 Task: Create ChildIssue0046 as Child Issue of Issue Issue0023 in Backlog  in Scrum Project Project0005 in Jira
Action: Mouse moved to (394, 457)
Screenshot: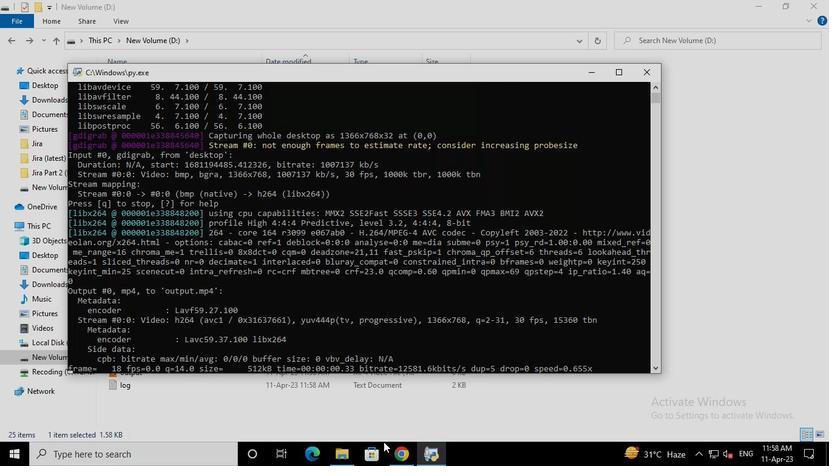 
Action: Mouse pressed left at (394, 457)
Screenshot: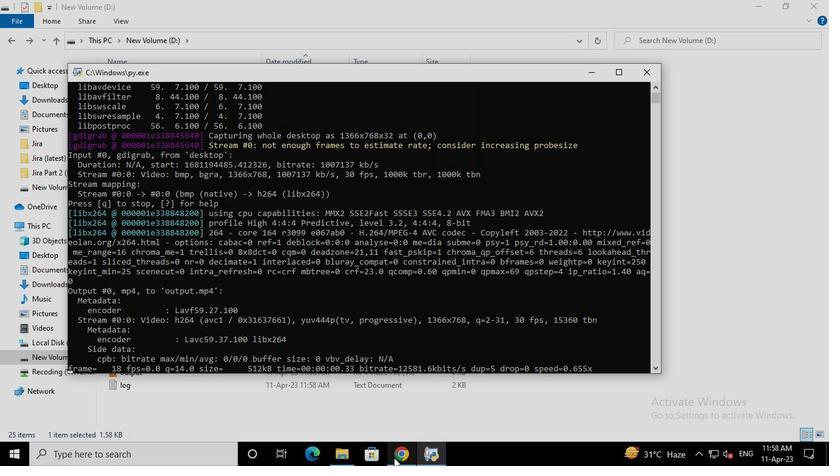 
Action: Mouse moved to (87, 185)
Screenshot: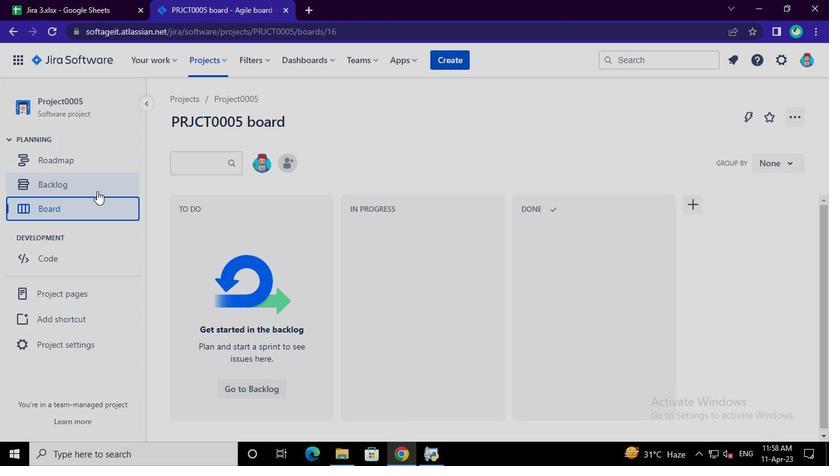 
Action: Mouse pressed left at (87, 185)
Screenshot: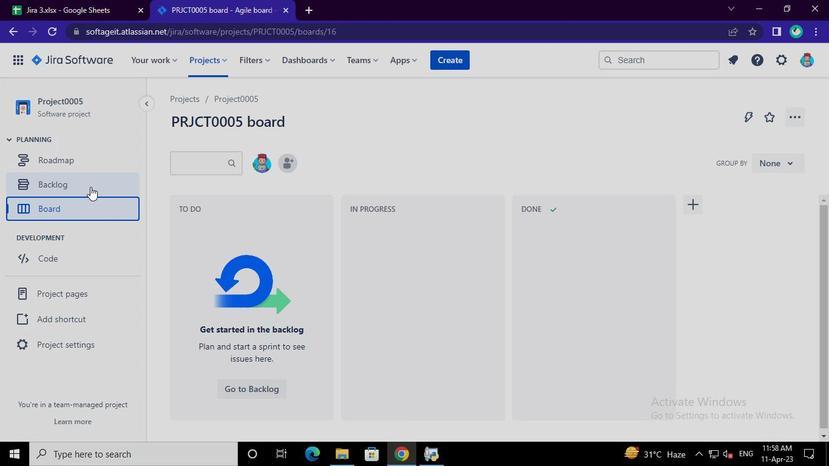 
Action: Mouse moved to (270, 319)
Screenshot: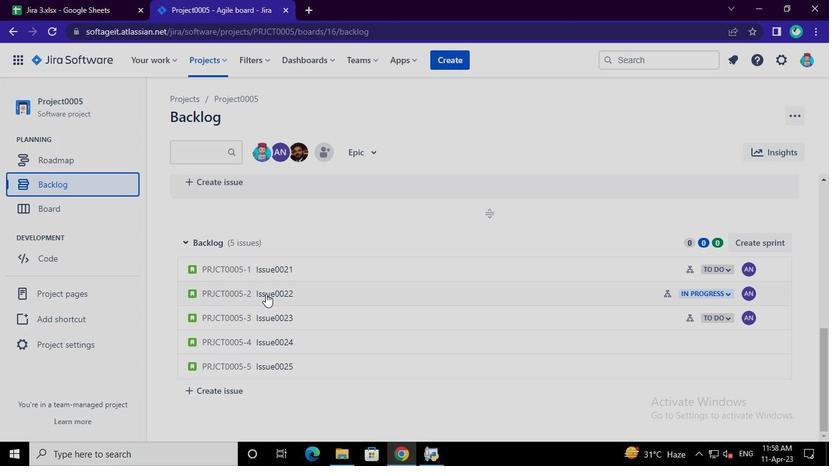 
Action: Mouse pressed left at (270, 319)
Screenshot: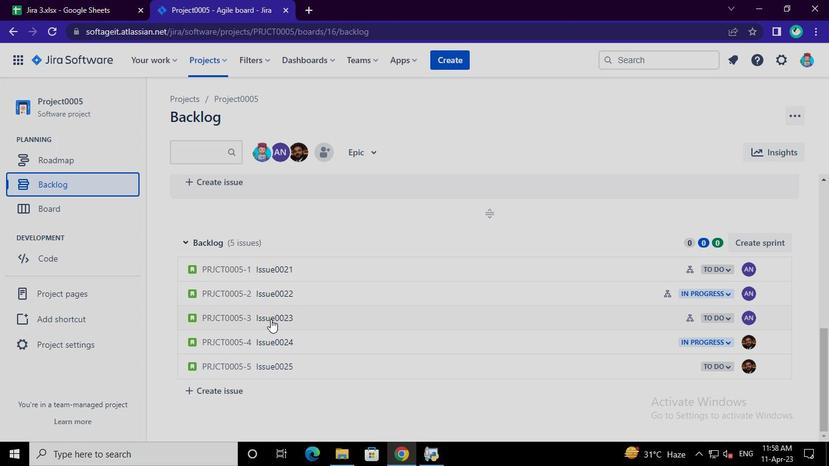 
Action: Mouse moved to (610, 242)
Screenshot: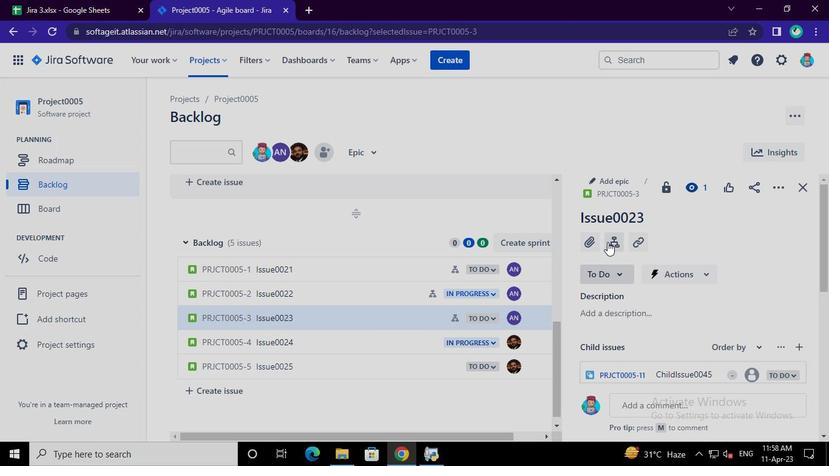 
Action: Mouse pressed left at (610, 242)
Screenshot: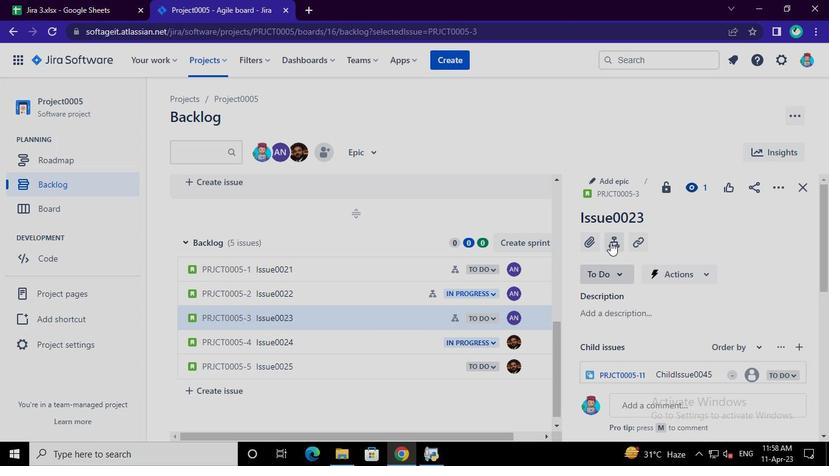 
Action: Mouse moved to (630, 298)
Screenshot: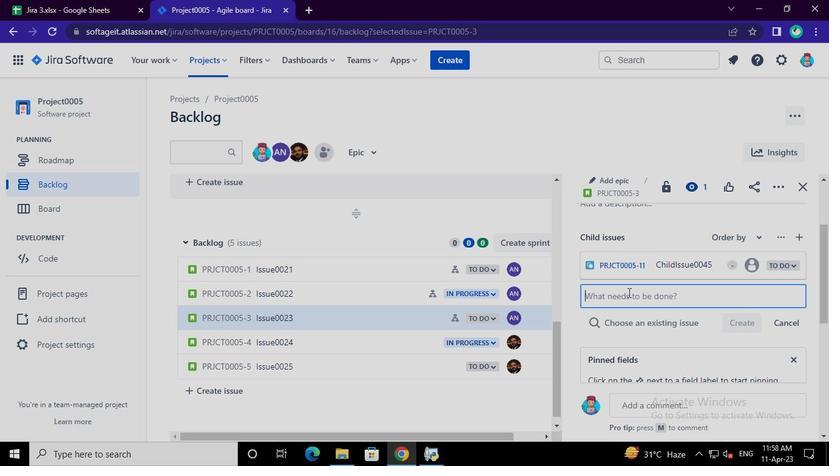 
Action: Mouse pressed left at (630, 298)
Screenshot: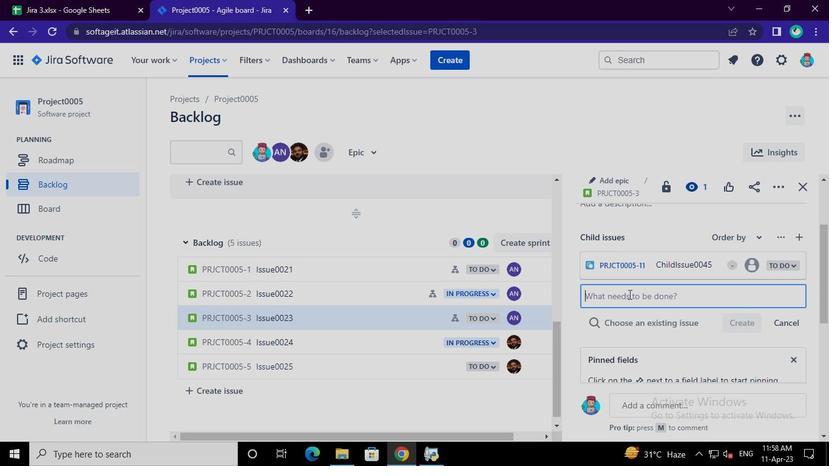 
Action: Mouse moved to (629, 298)
Screenshot: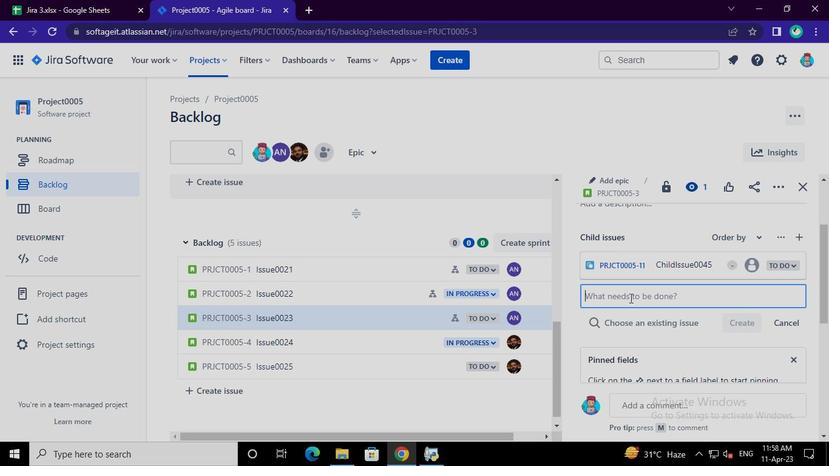 
Action: Keyboard Key.shift
Screenshot: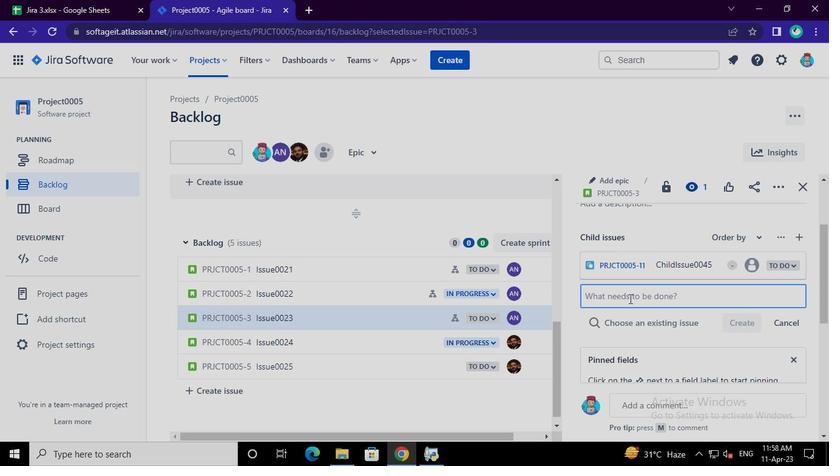 
Action: Keyboard C
Screenshot: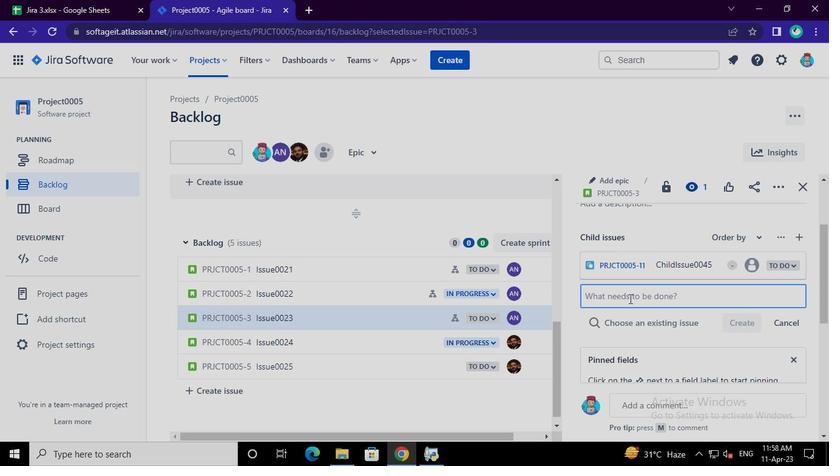 
Action: Keyboard h
Screenshot: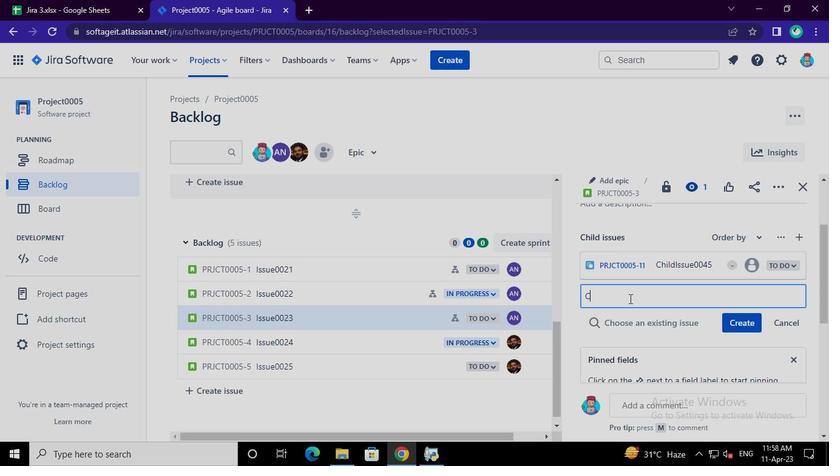 
Action: Keyboard i
Screenshot: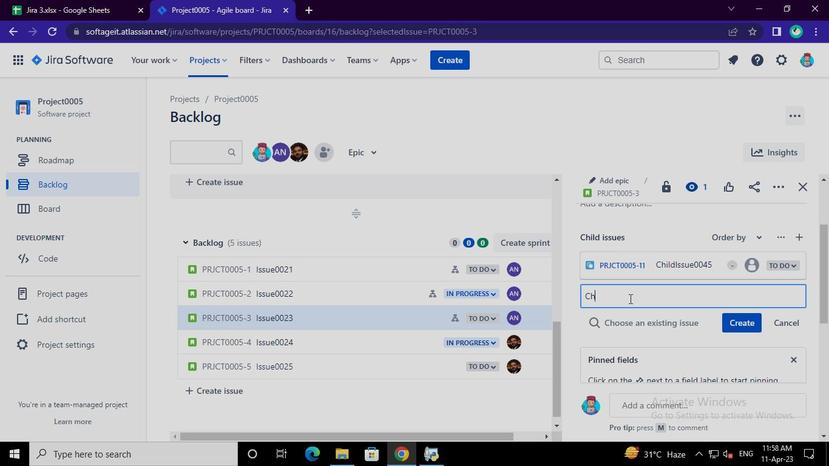 
Action: Keyboard l
Screenshot: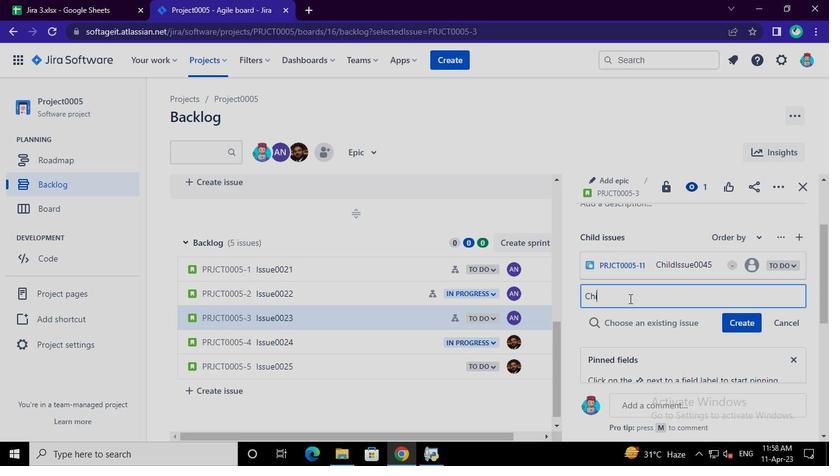 
Action: Keyboard d
Screenshot: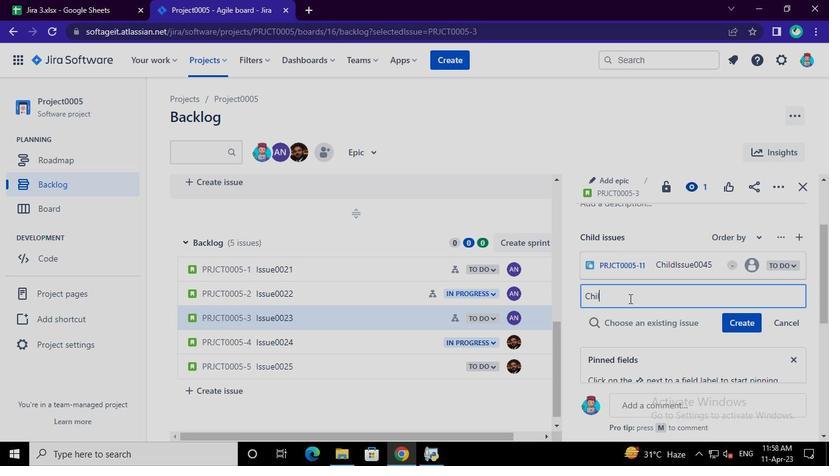 
Action: Keyboard Key.shift
Screenshot: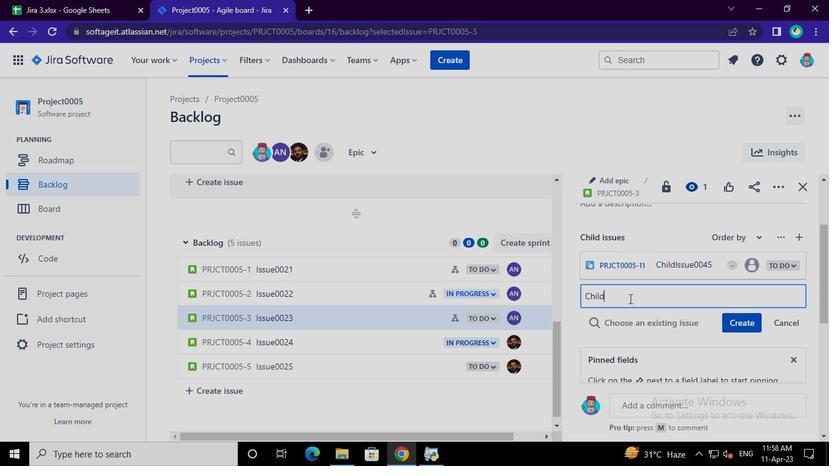 
Action: Keyboard I
Screenshot: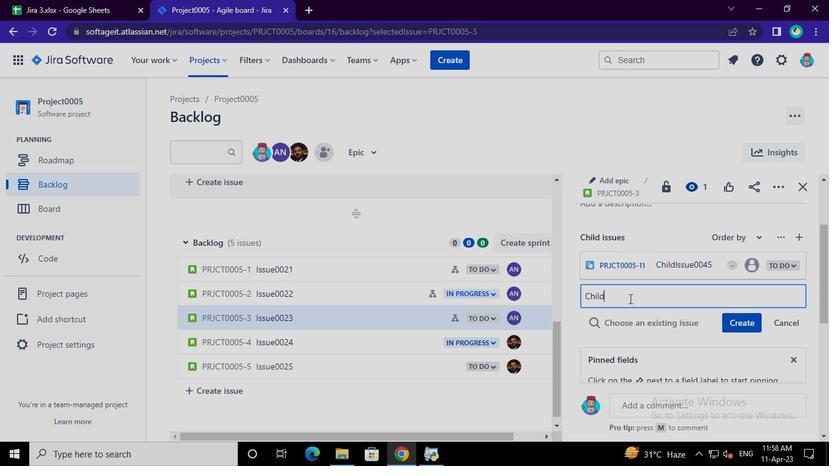
Action: Keyboard s
Screenshot: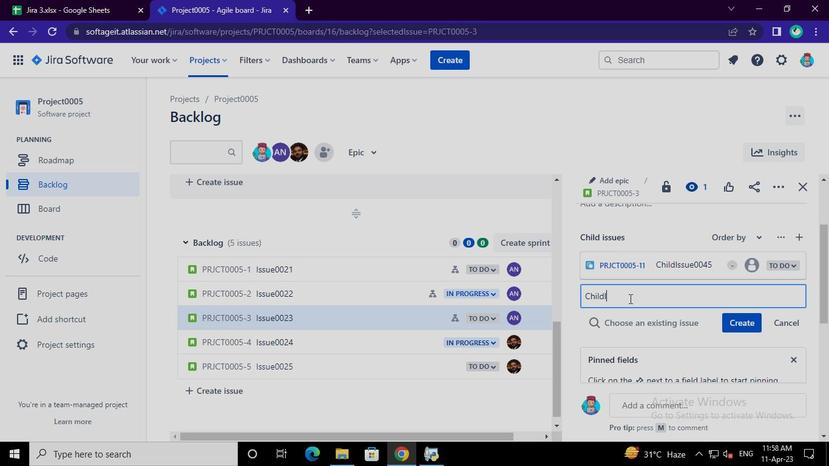 
Action: Keyboard s
Screenshot: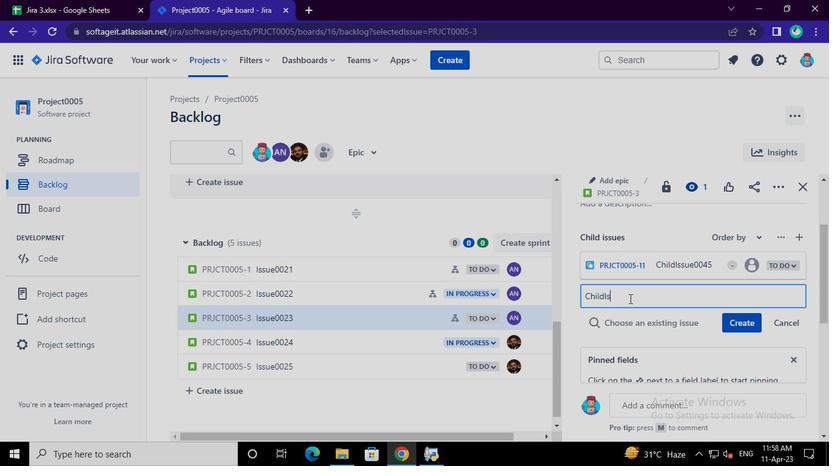 
Action: Keyboard u
Screenshot: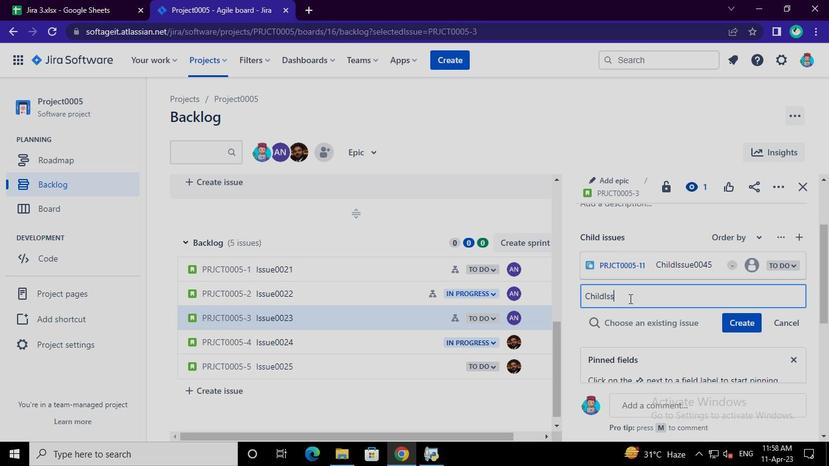 
Action: Keyboard e
Screenshot: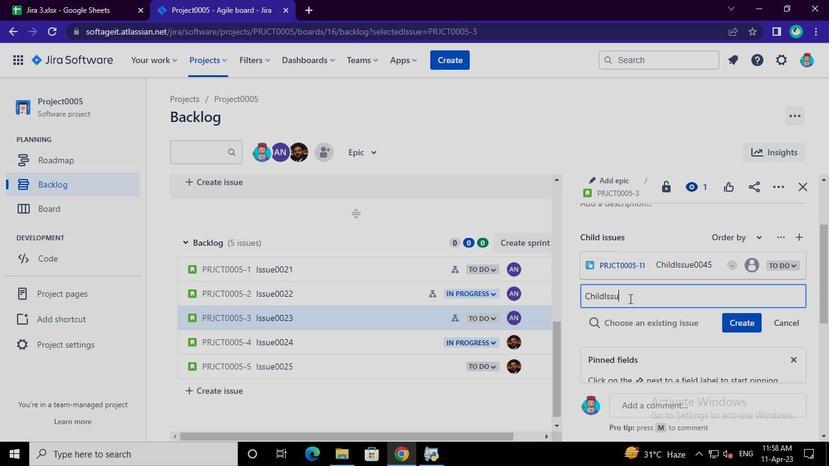 
Action: Keyboard <96>
Screenshot: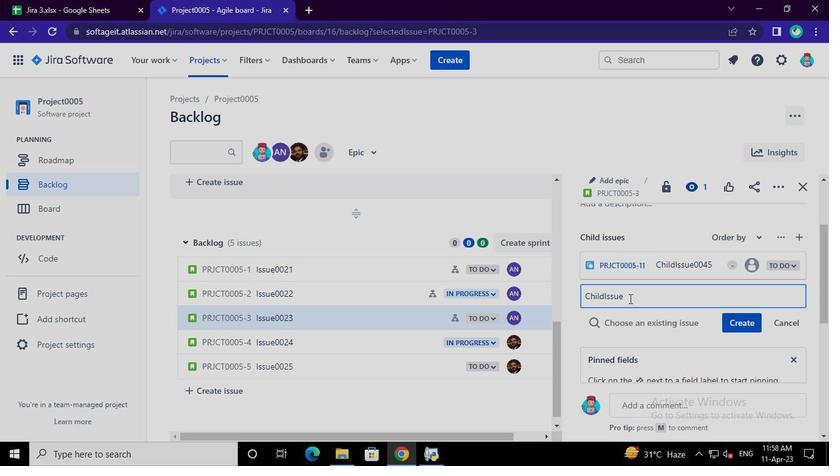 
Action: Keyboard <96>
Screenshot: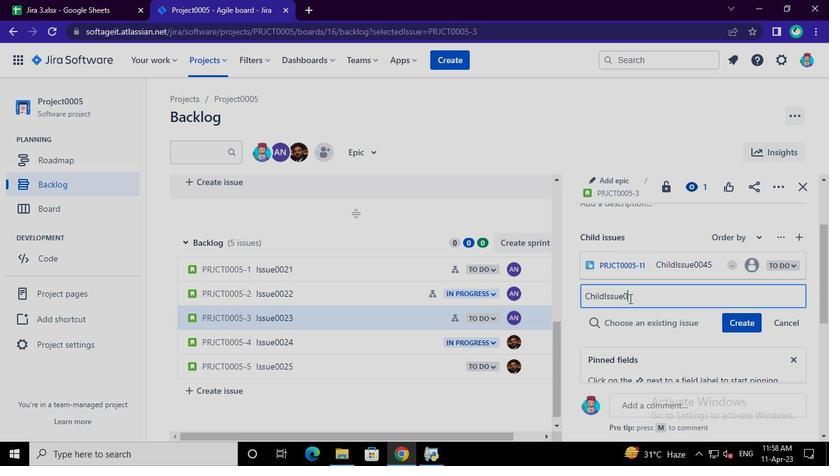 
Action: Keyboard <100>
Screenshot: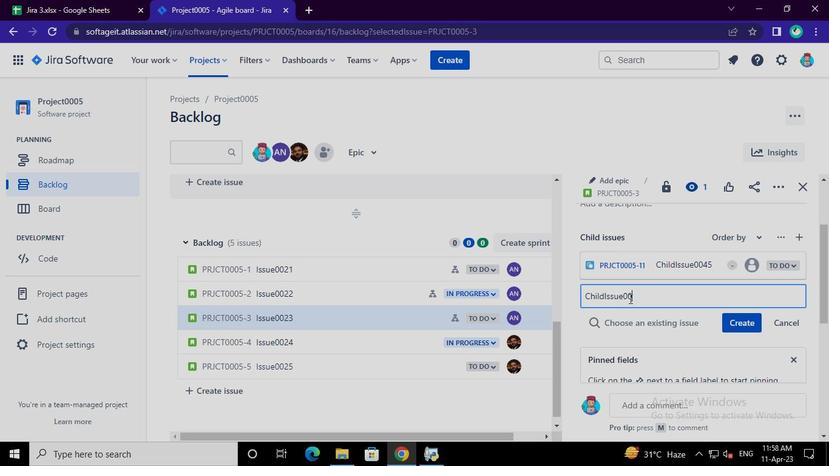 
Action: Keyboard <102>
Screenshot: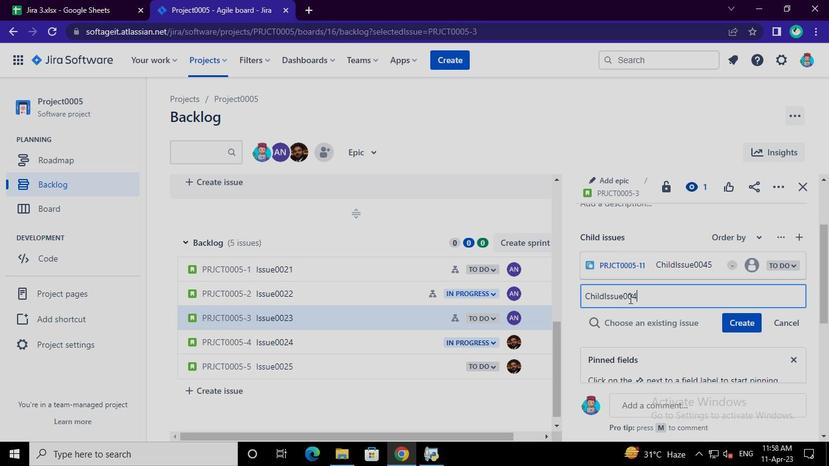 
Action: Mouse moved to (733, 324)
Screenshot: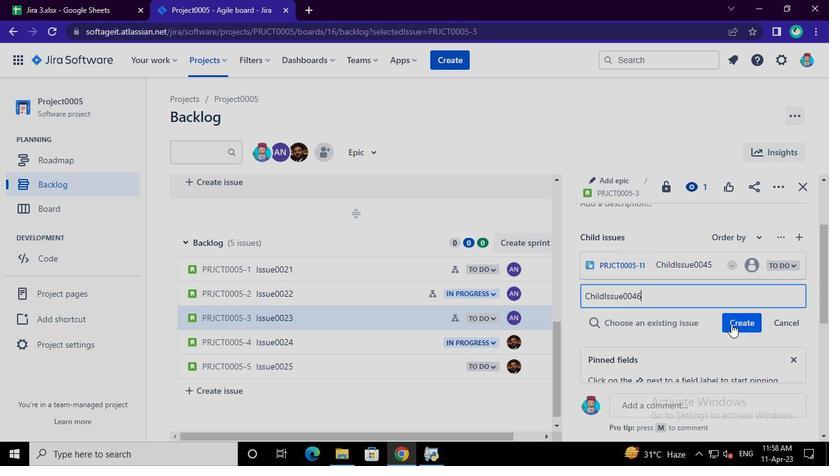 
Action: Mouse pressed left at (733, 324)
Screenshot: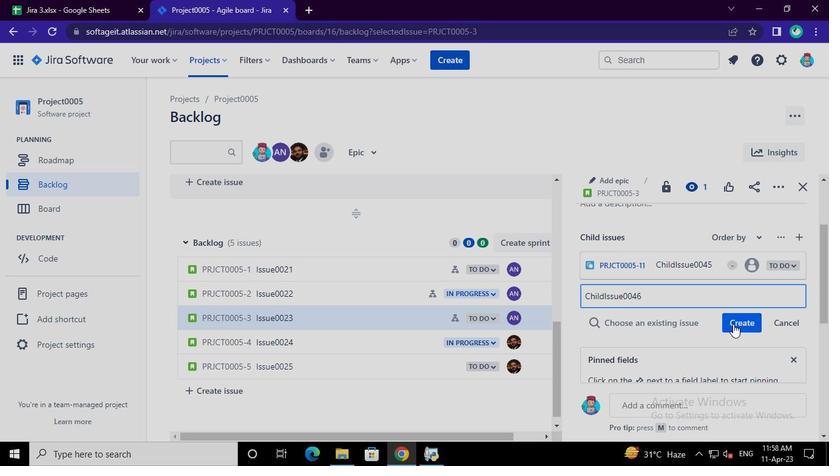 
Action: Mouse moved to (437, 454)
Screenshot: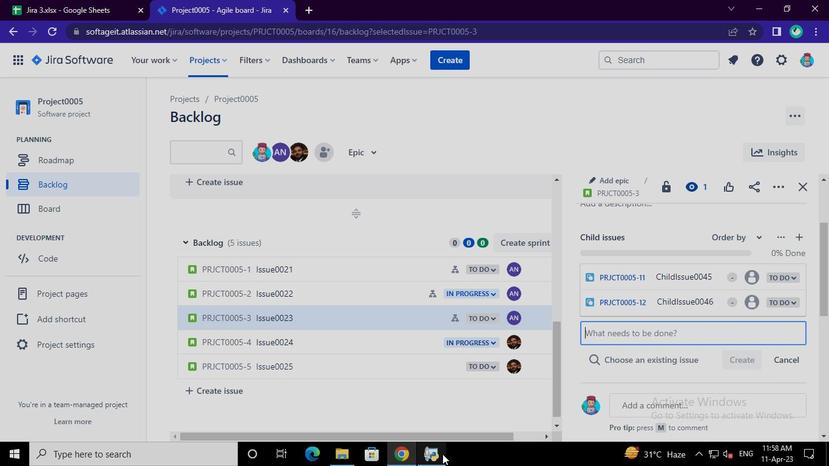 
Action: Mouse pressed left at (437, 454)
Screenshot: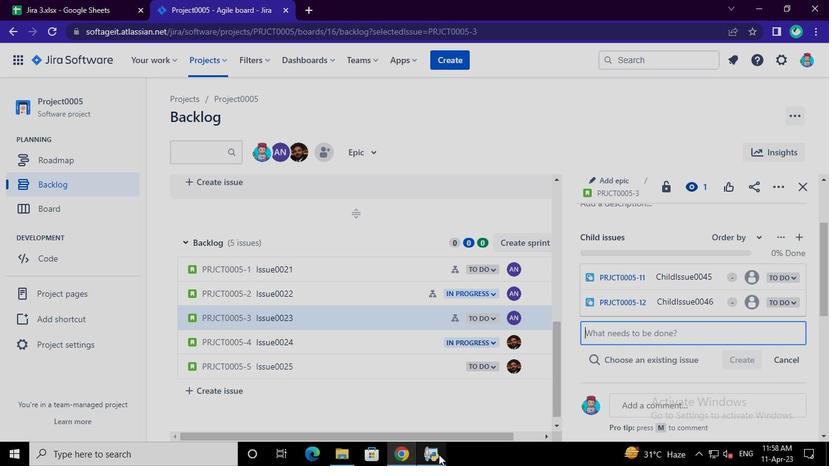 
Action: Mouse moved to (649, 74)
Screenshot: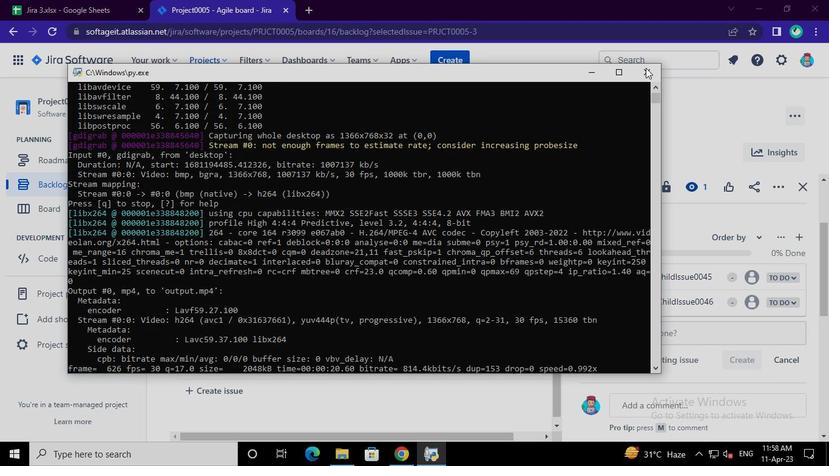 
Action: Mouse pressed left at (649, 74)
Screenshot: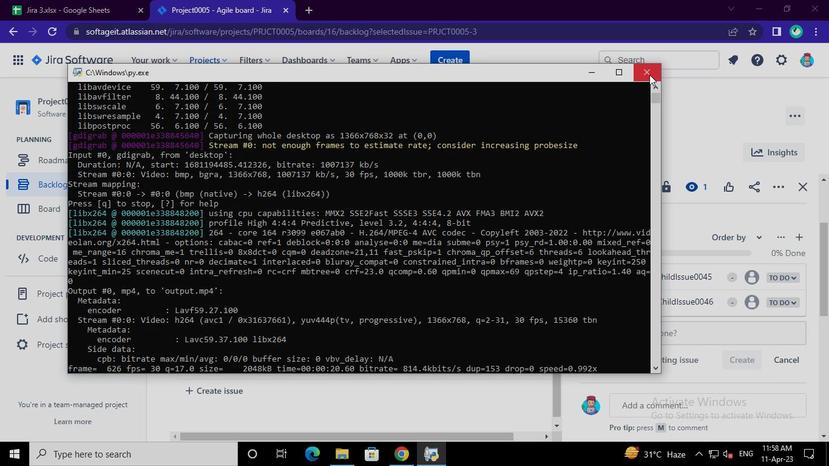 
